 Task: Go to Shared and search and select Image "Image D.jpg"
Action: Mouse pressed left at (215, 52)
Screenshot: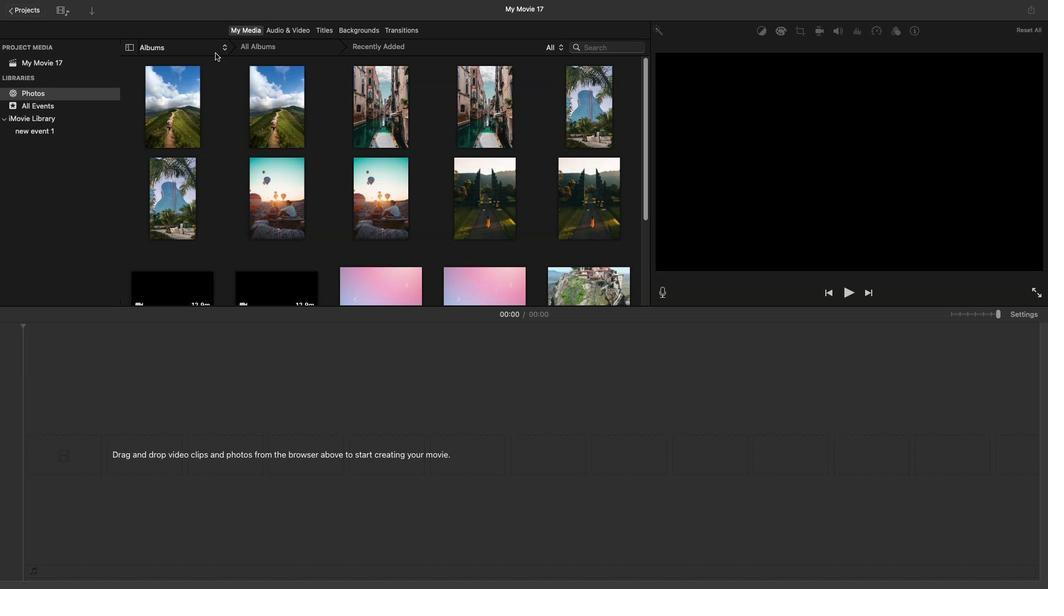 
Action: Mouse moved to (214, 46)
Screenshot: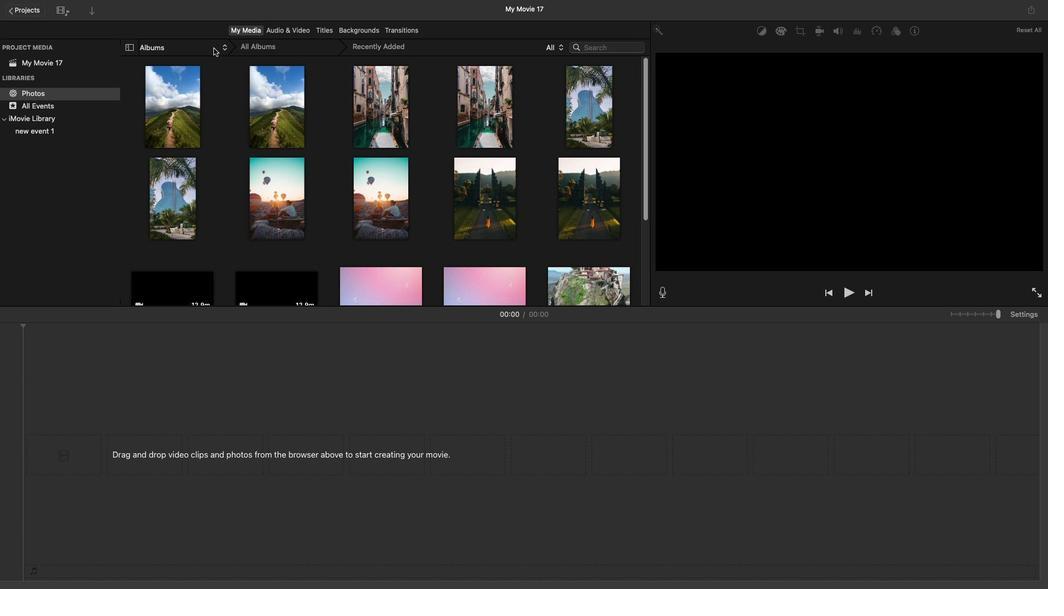 
Action: Mouse pressed left at (214, 46)
Screenshot: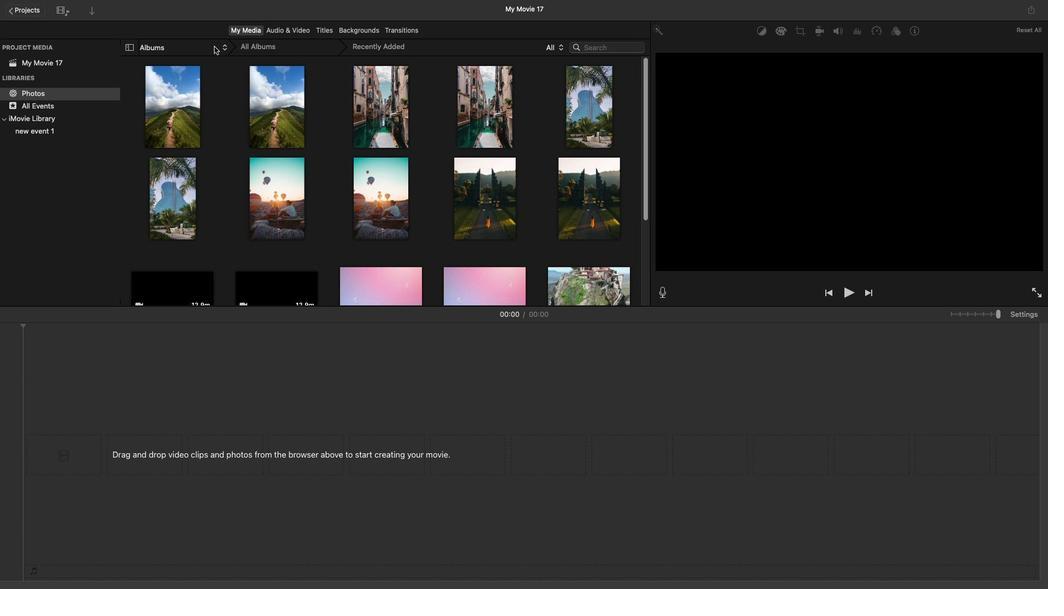 
Action: Mouse moved to (203, 58)
Screenshot: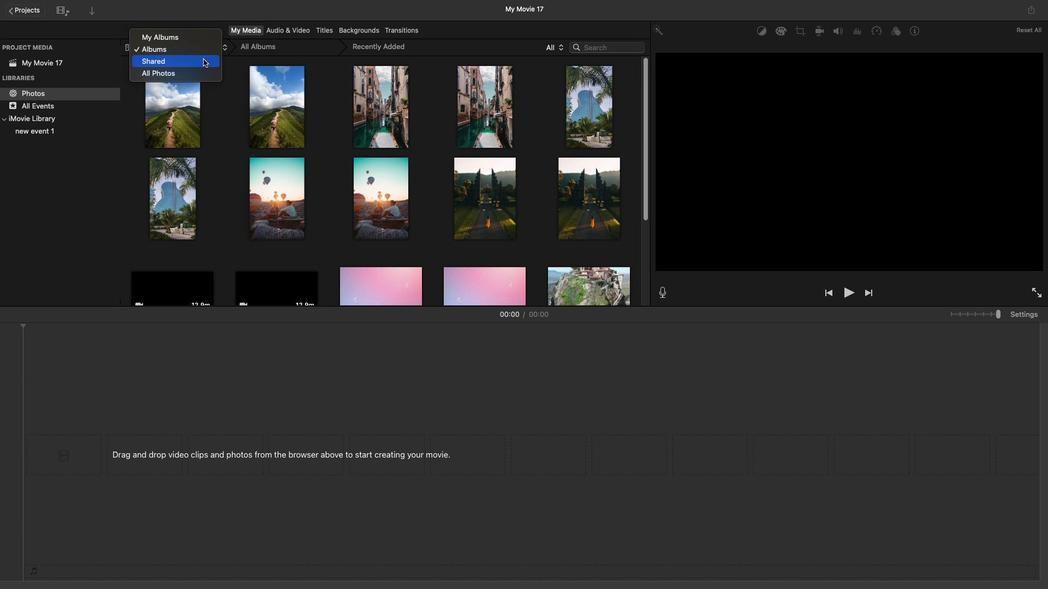 
Action: Mouse pressed left at (203, 58)
Screenshot: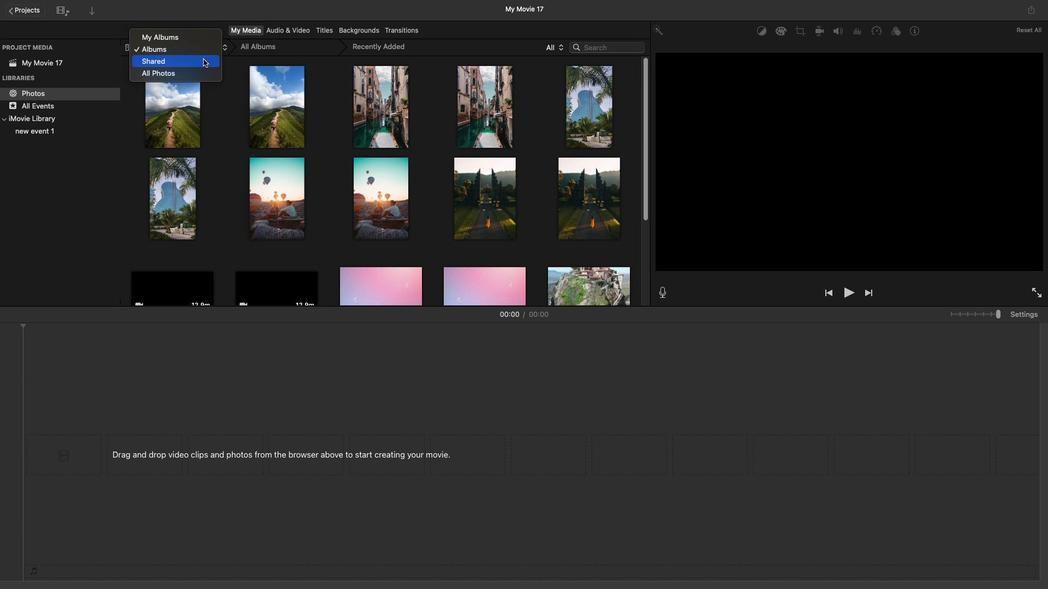 
Action: Mouse moved to (601, 52)
Screenshot: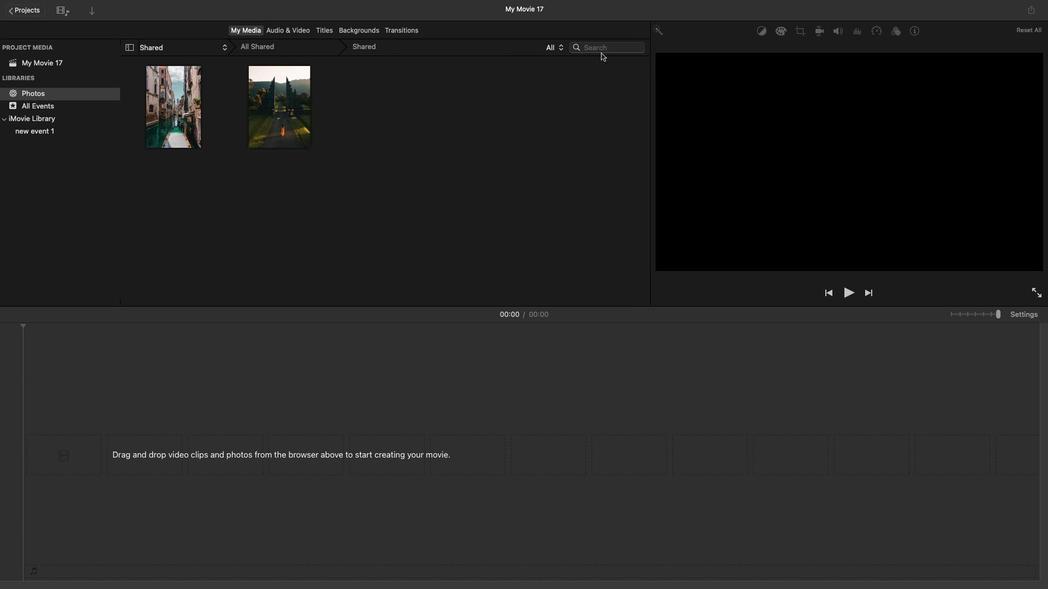 
Action: Mouse pressed left at (601, 52)
Screenshot: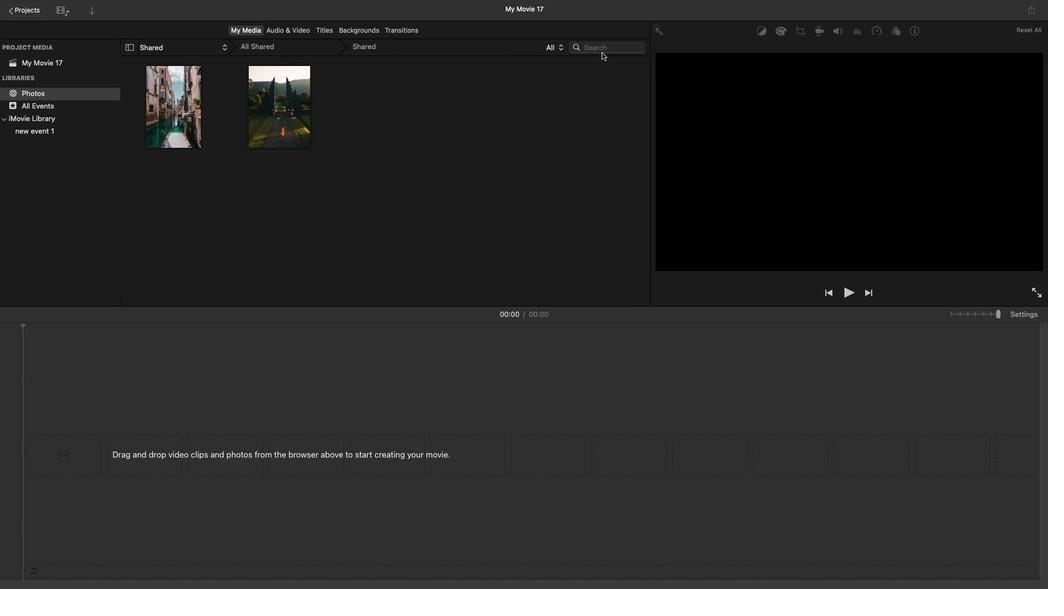 
Action: Mouse moved to (584, 56)
Screenshot: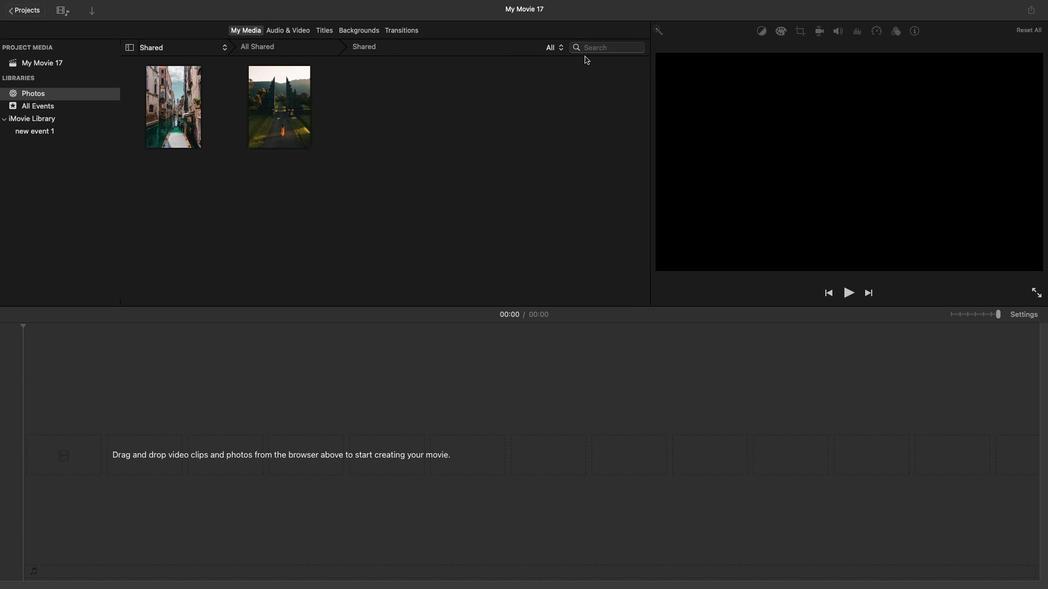 
Action: Key pressed 'i'
Screenshot: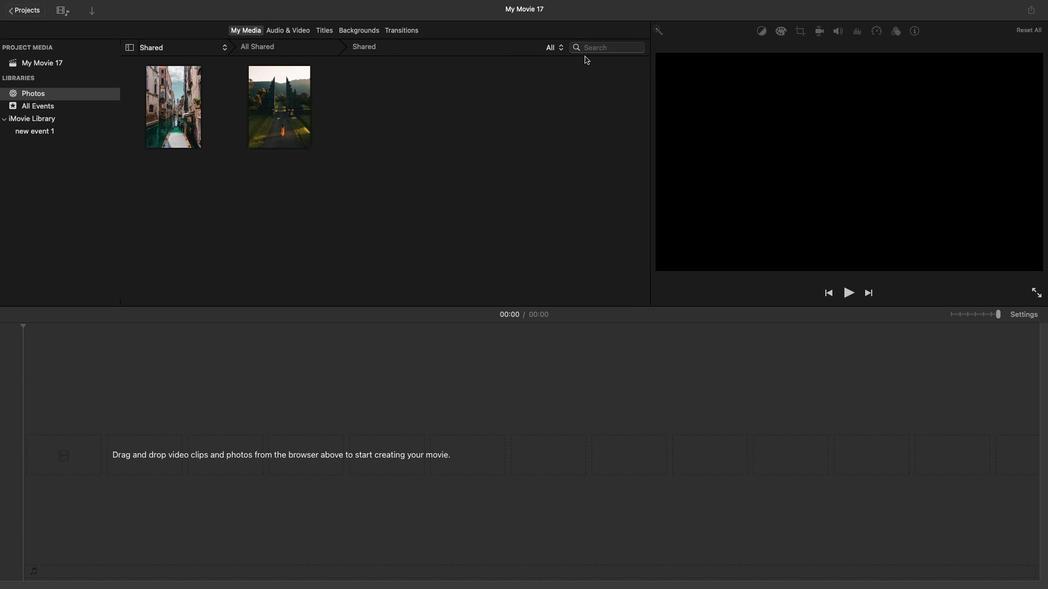 
Action: Mouse moved to (580, 57)
Screenshot: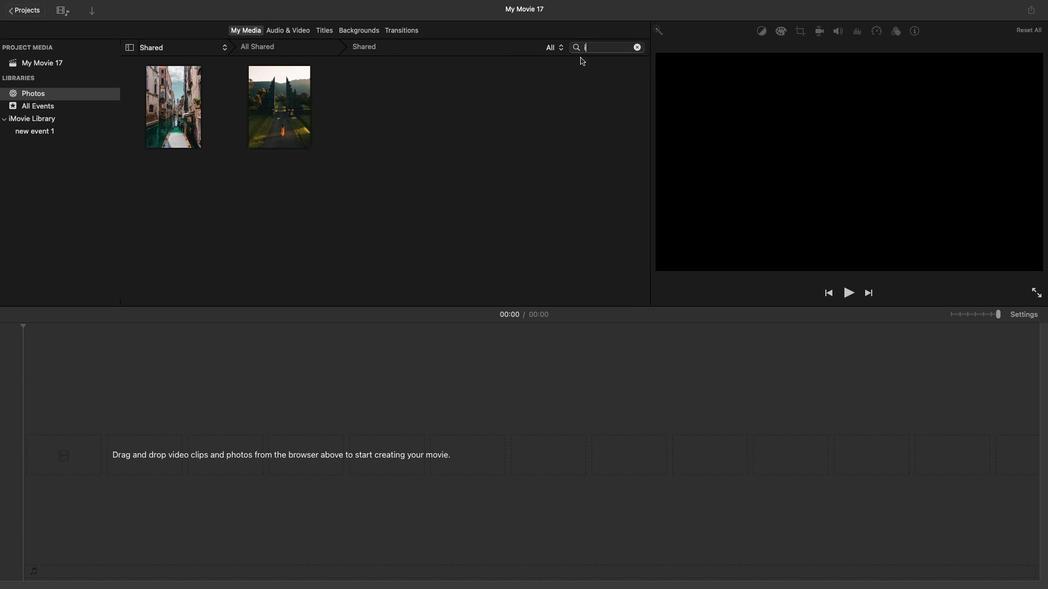 
Action: Key pressed 'm'
Screenshot: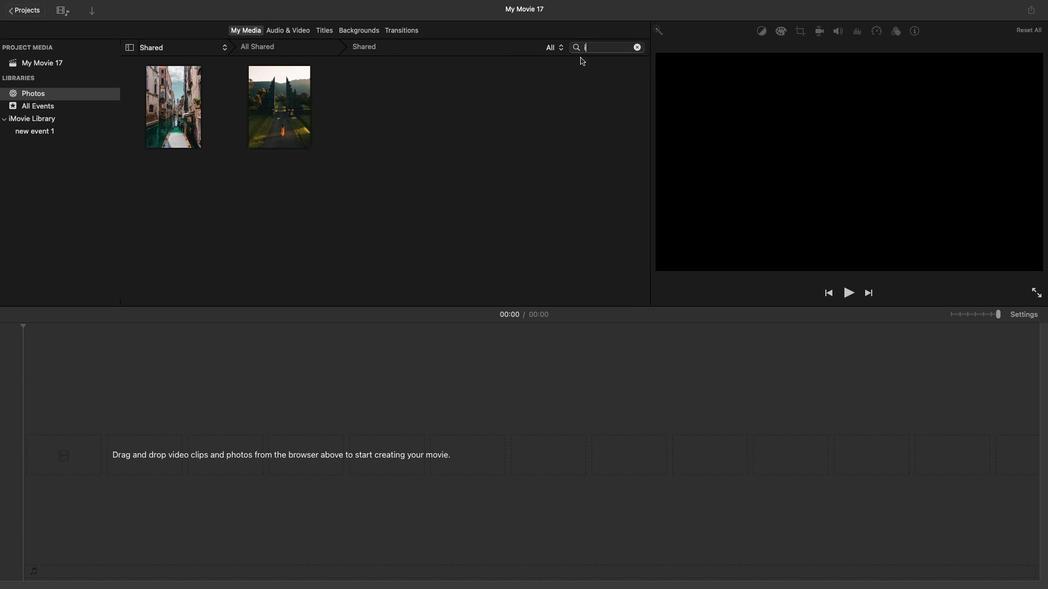 
Action: Mouse moved to (574, 58)
Screenshot: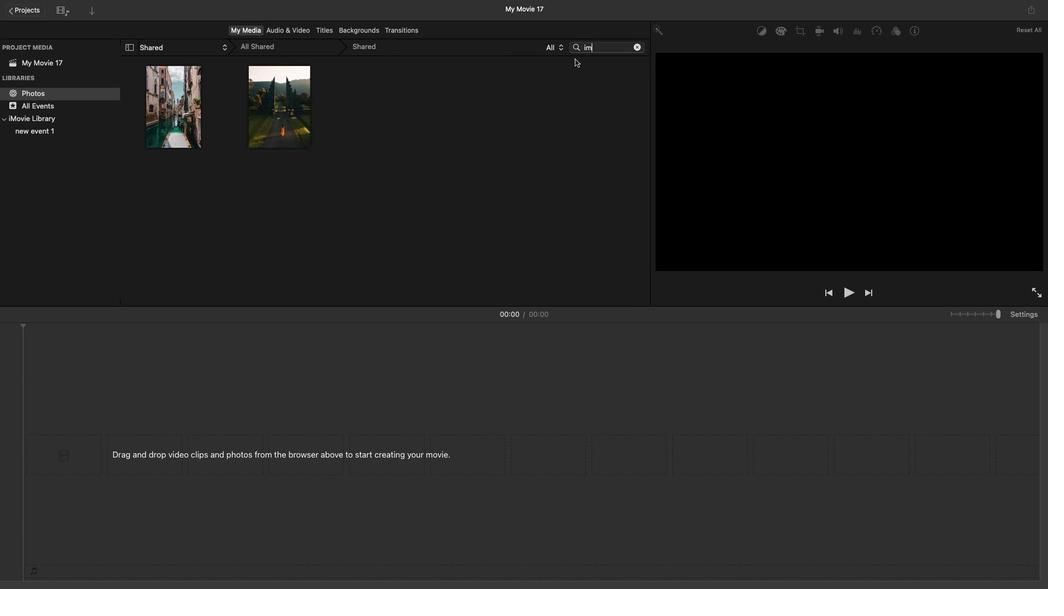 
Action: Key pressed 'a'
Screenshot: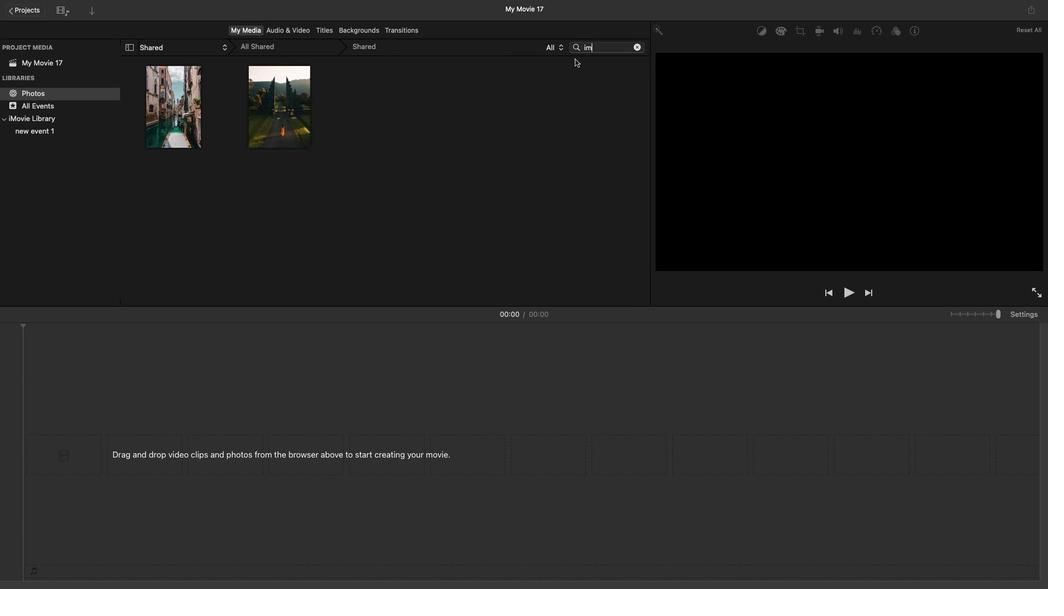 
Action: Mouse moved to (573, 59)
Screenshot: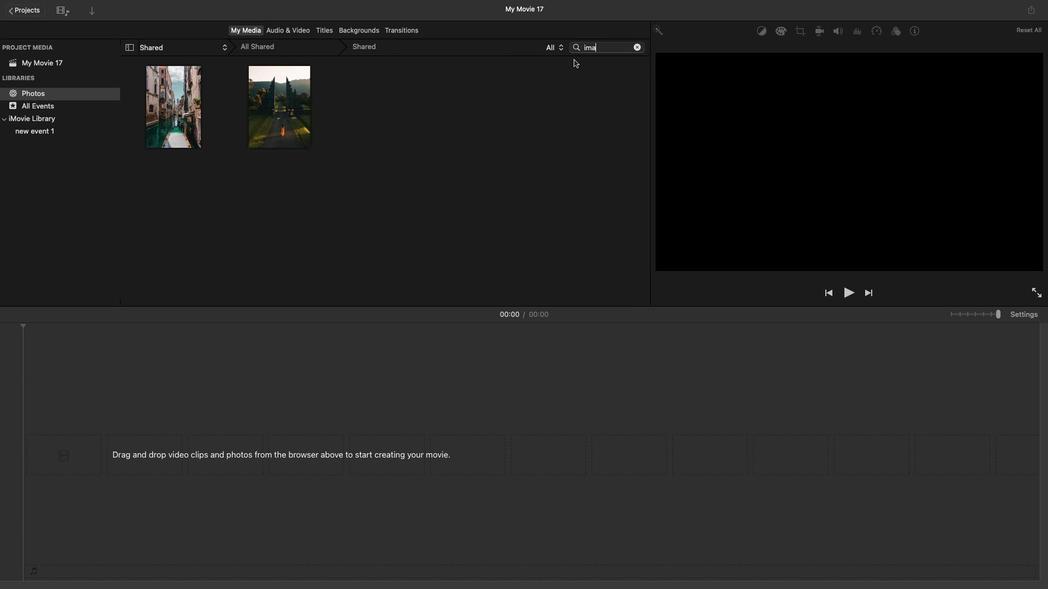 
Action: Key pressed 'g'
Screenshot: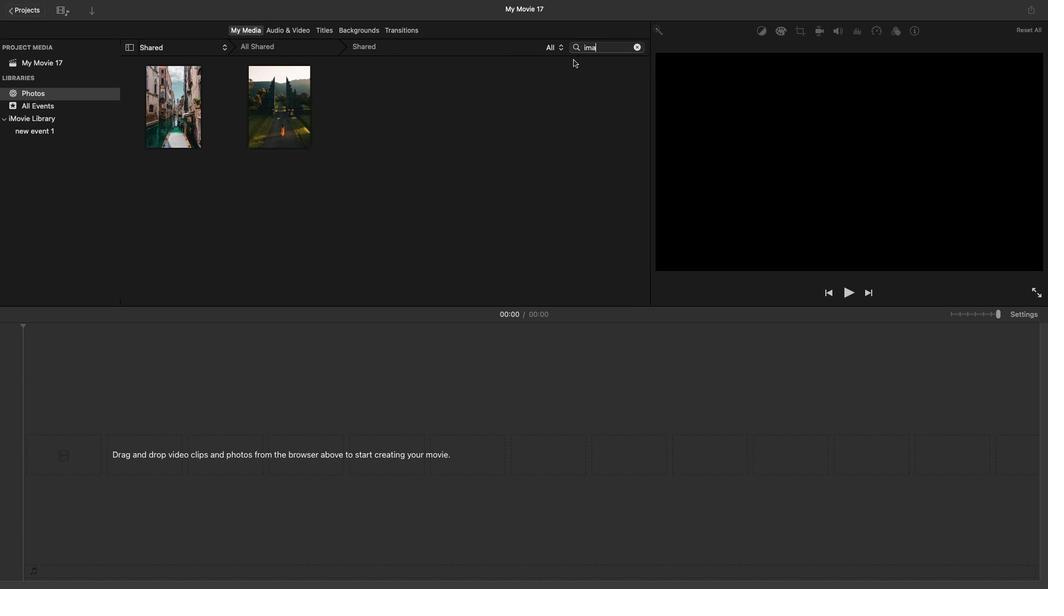 
Action: Mouse moved to (573, 59)
Screenshot: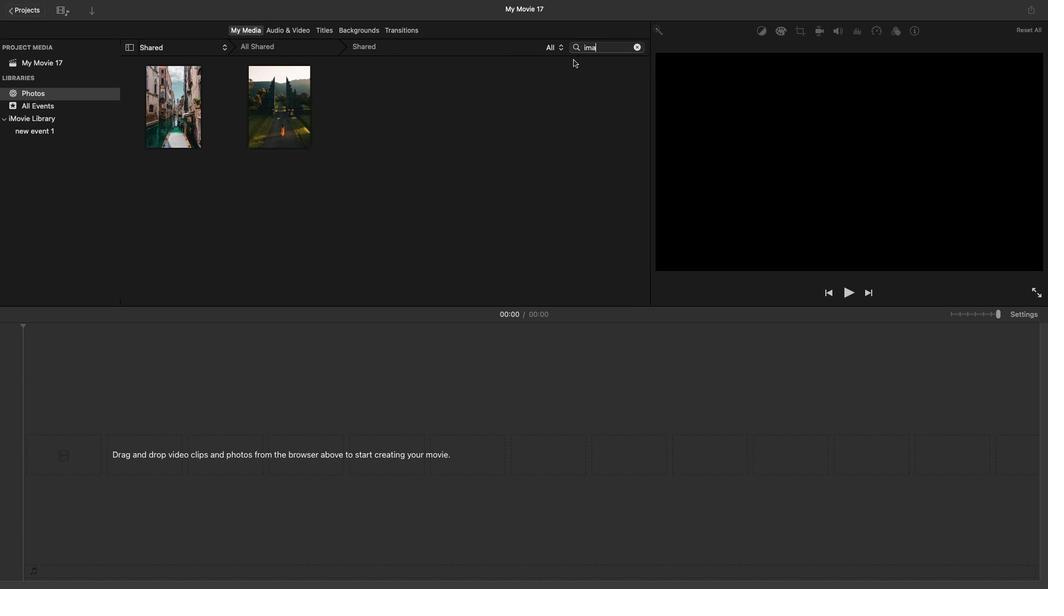 
Action: Key pressed 'e'Key.space'd'
Screenshot: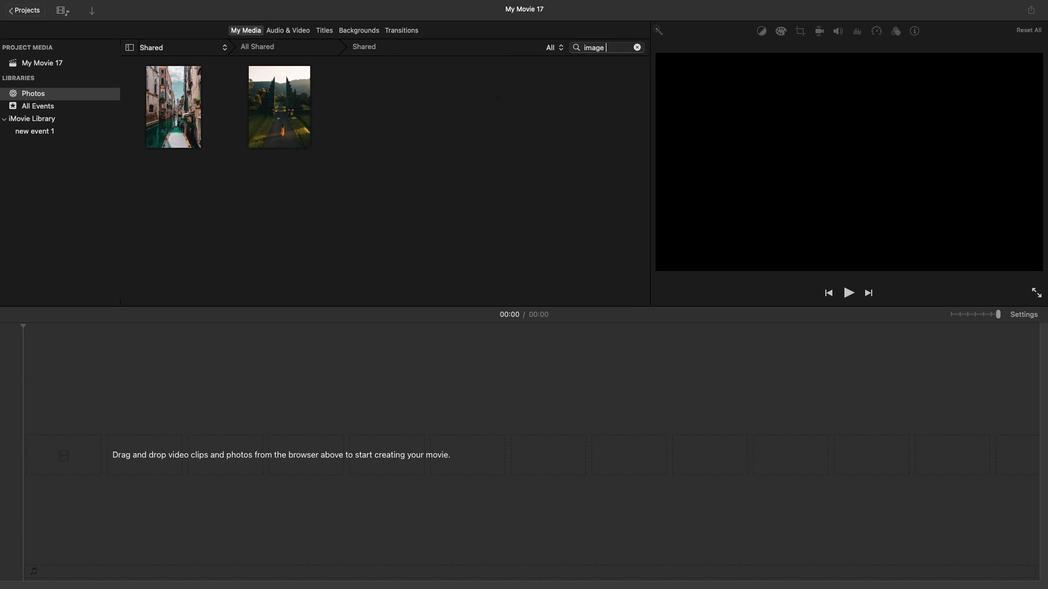 
Action: Mouse moved to (183, 118)
Screenshot: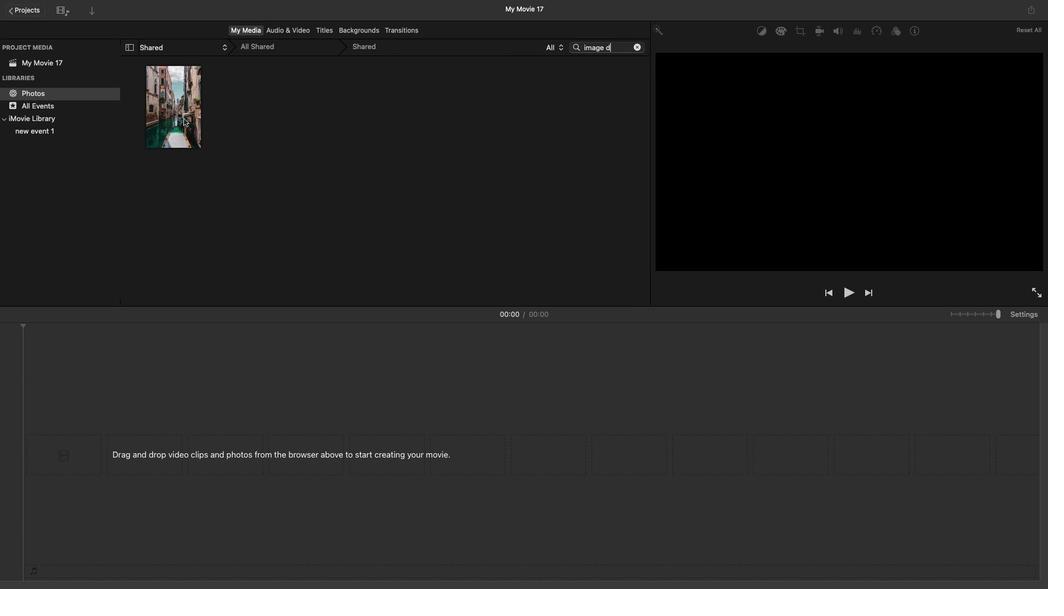 
Action: Mouse pressed left at (183, 118)
Screenshot: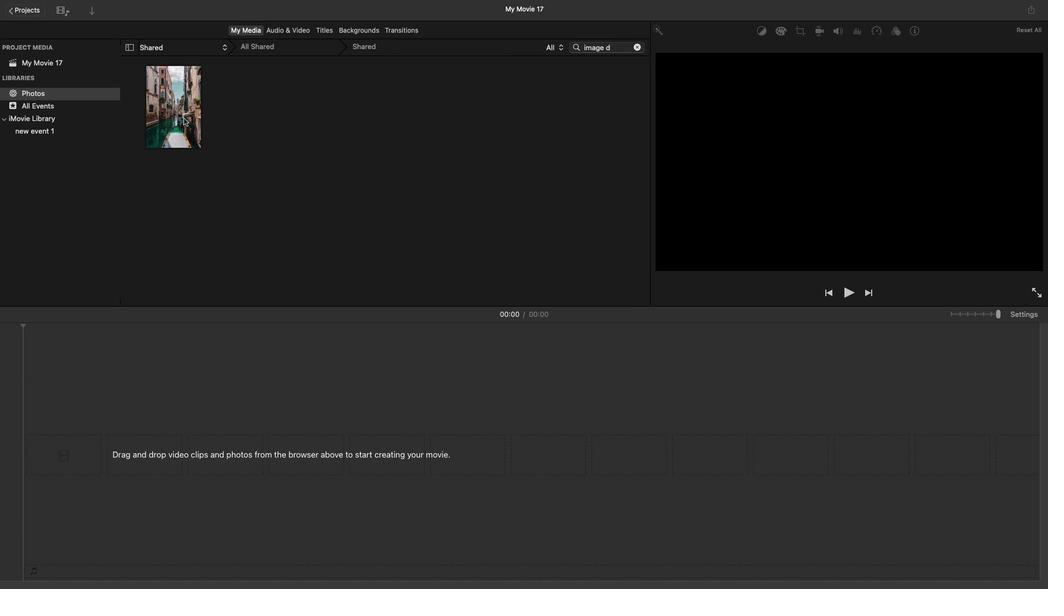 
Action: Mouse moved to (180, 115)
Screenshot: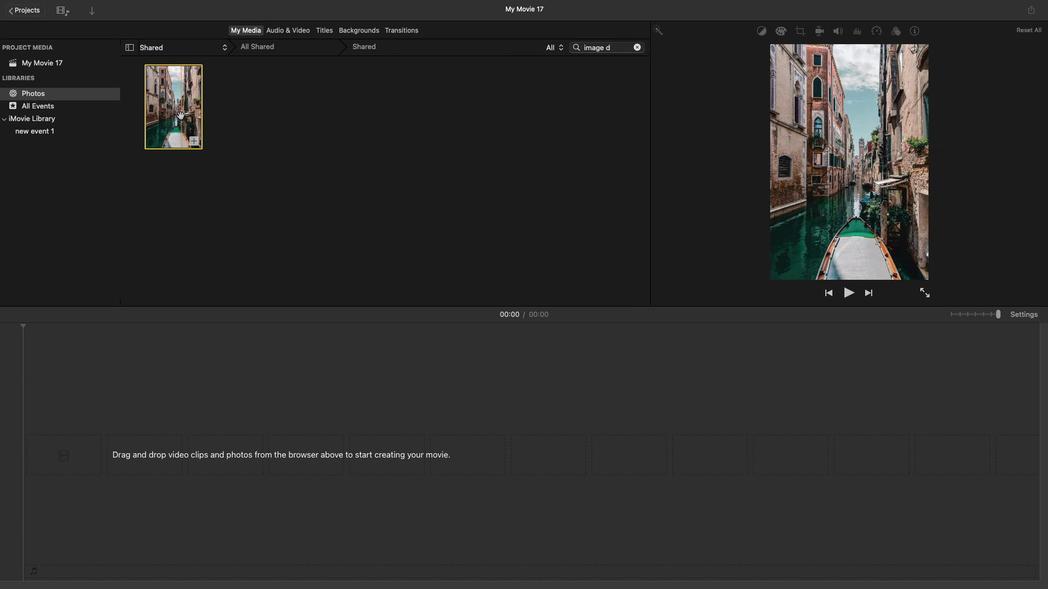 
Action: Mouse pressed left at (180, 115)
Screenshot: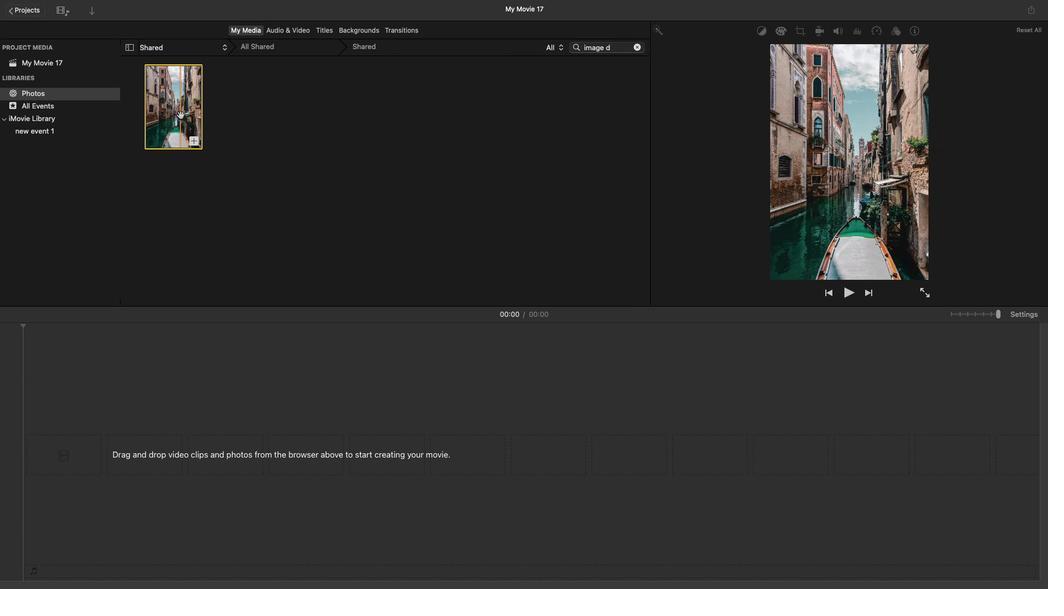 
Action: Mouse moved to (72, 465)
Screenshot: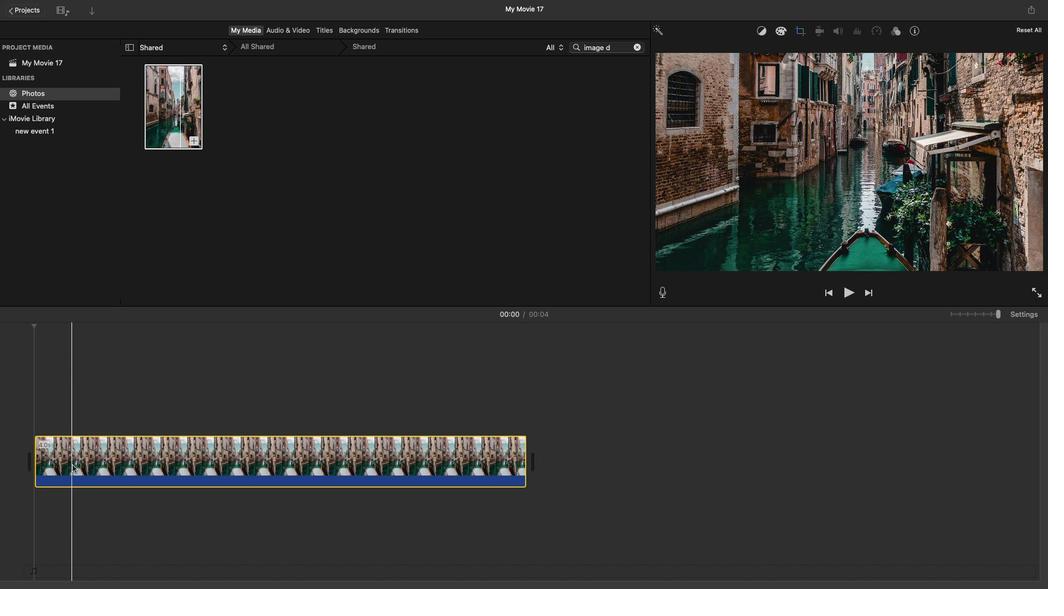 
